 Task: Insert the text "Balancing personal gain with collective well-being".
Action: Mouse moved to (143, 128)
Screenshot: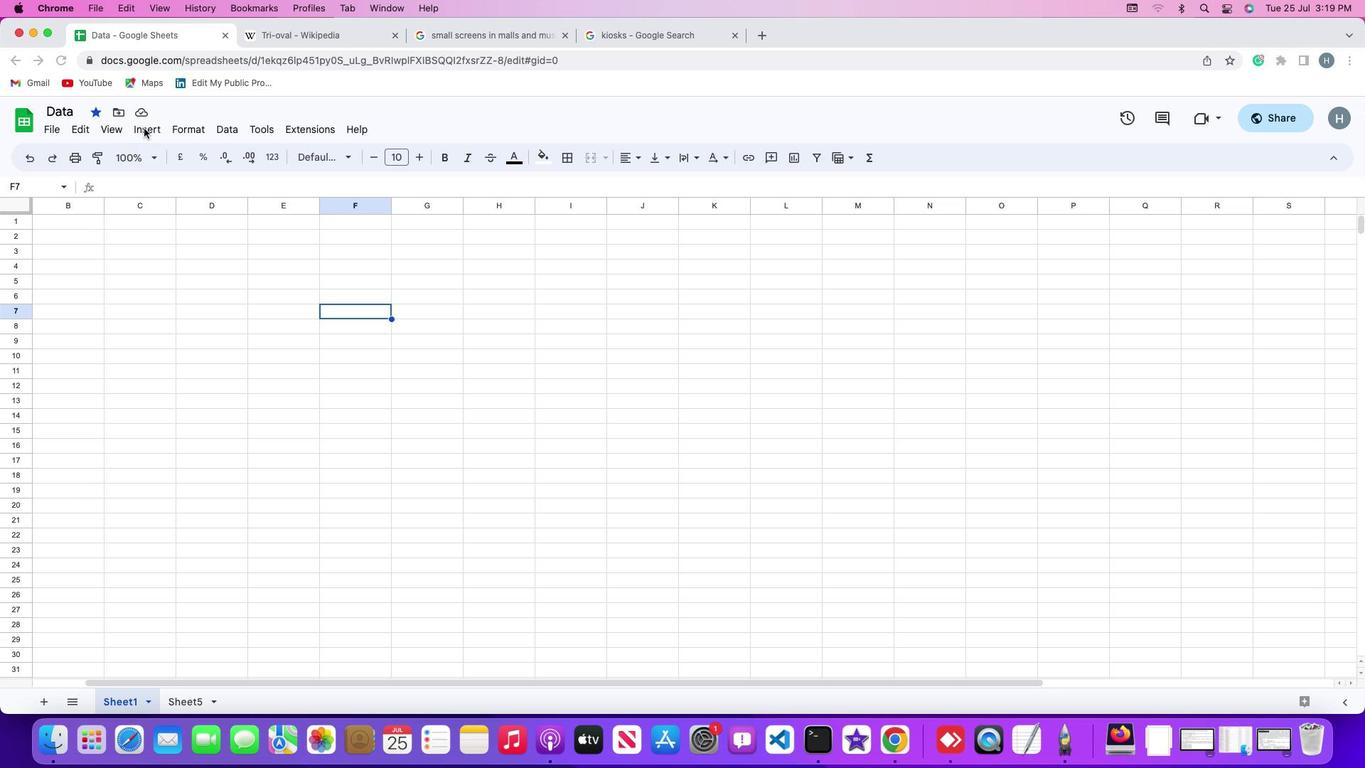 
Action: Mouse pressed left at (143, 128)
Screenshot: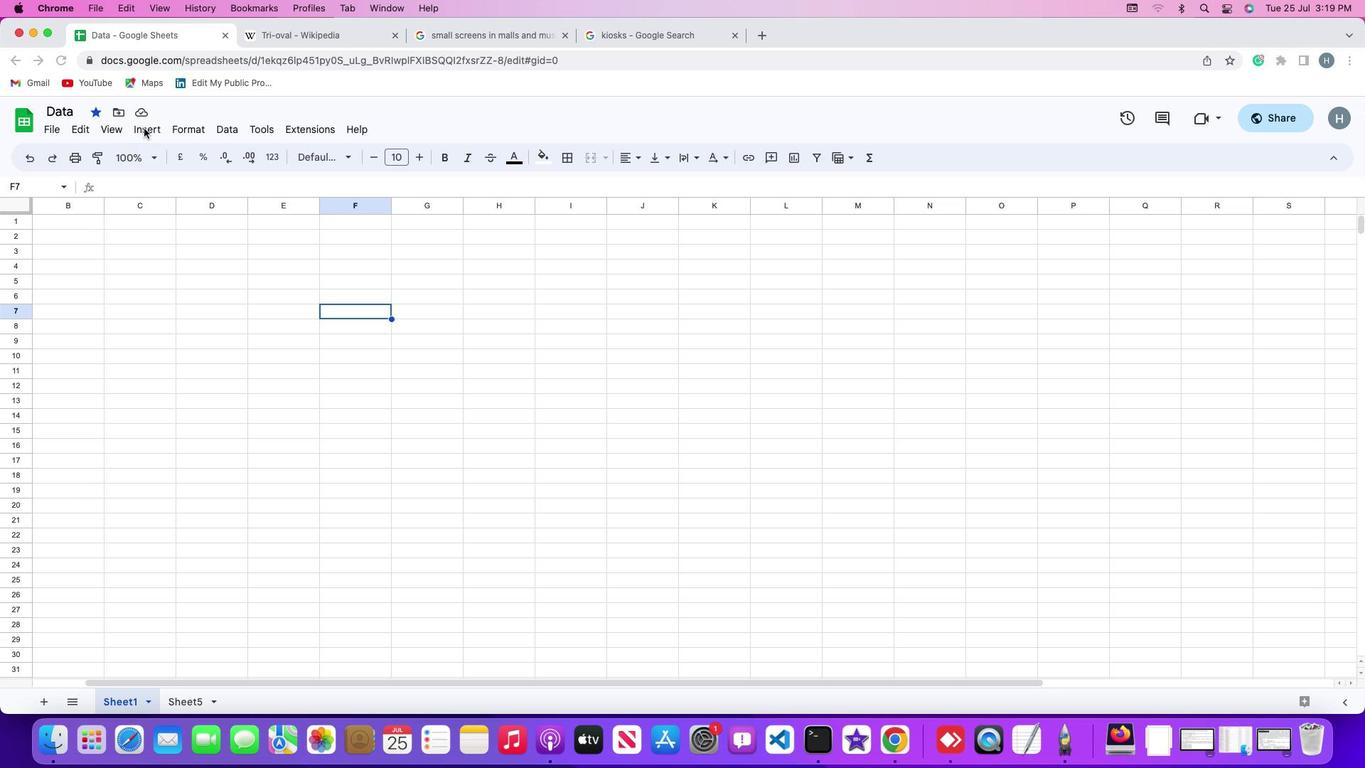 
Action: Mouse moved to (144, 128)
Screenshot: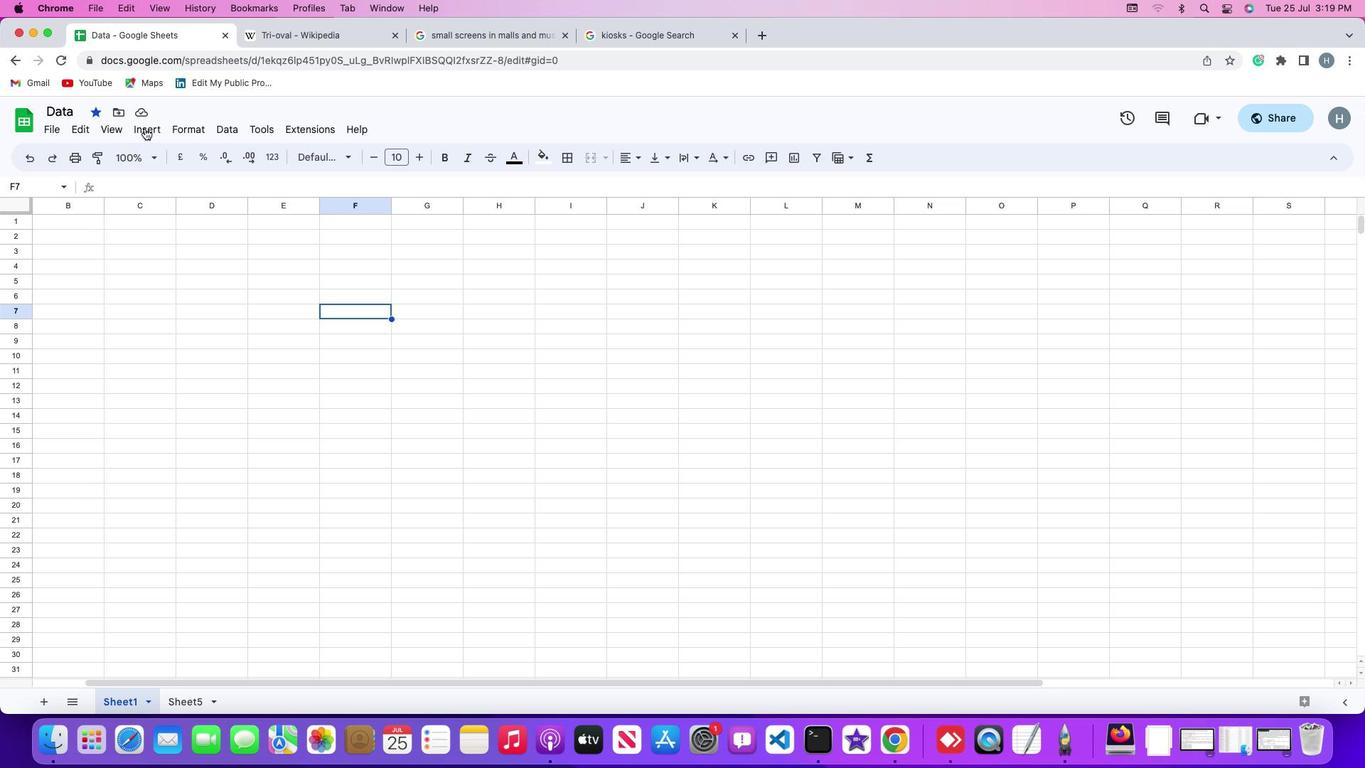 
Action: Mouse pressed left at (144, 128)
Screenshot: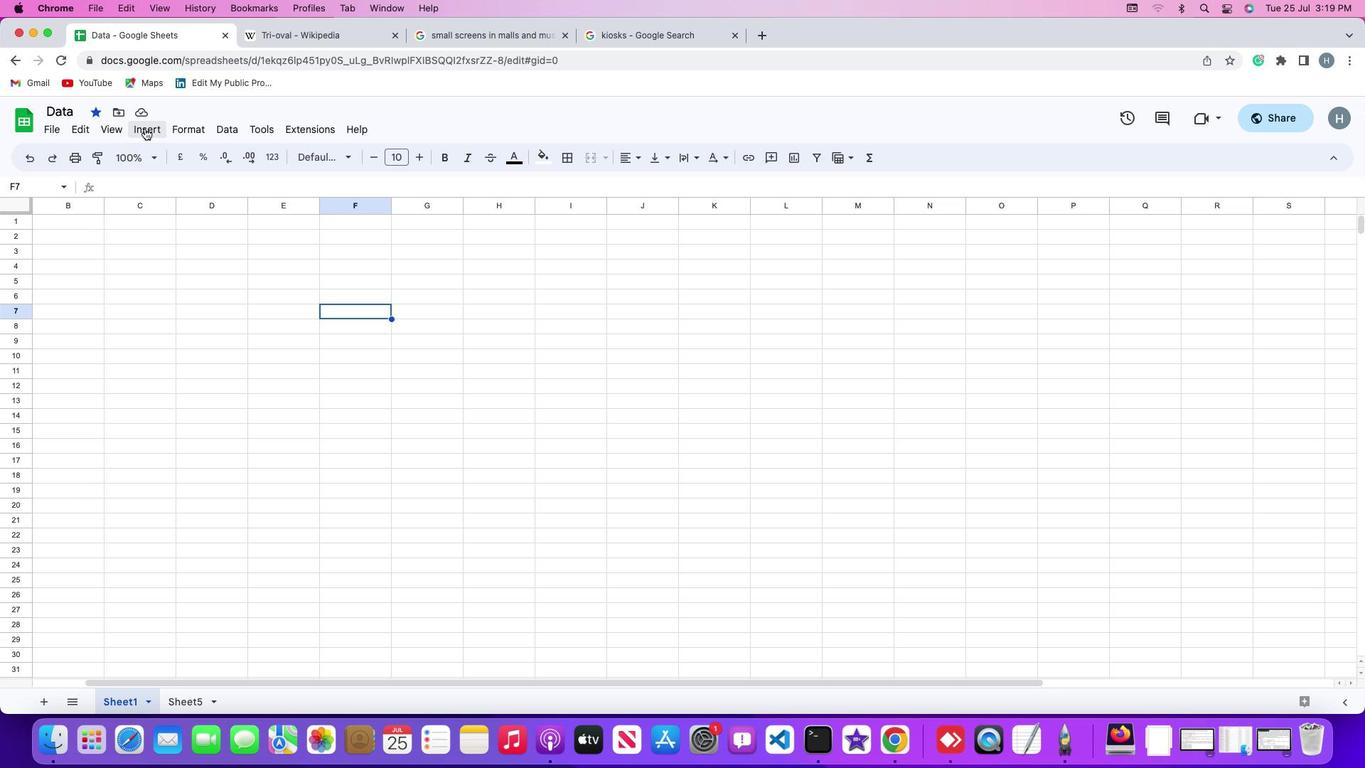 
Action: Mouse moved to (154, 132)
Screenshot: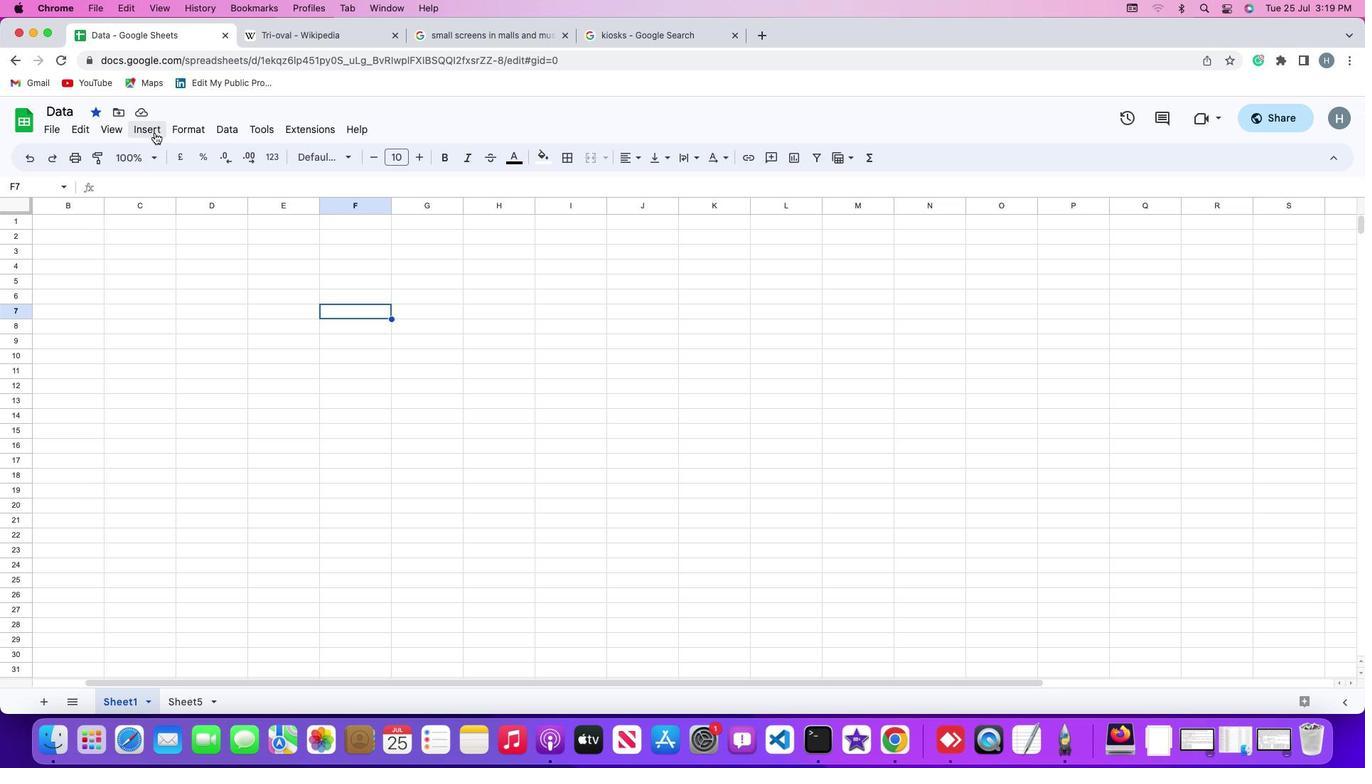 
Action: Mouse pressed left at (154, 132)
Screenshot: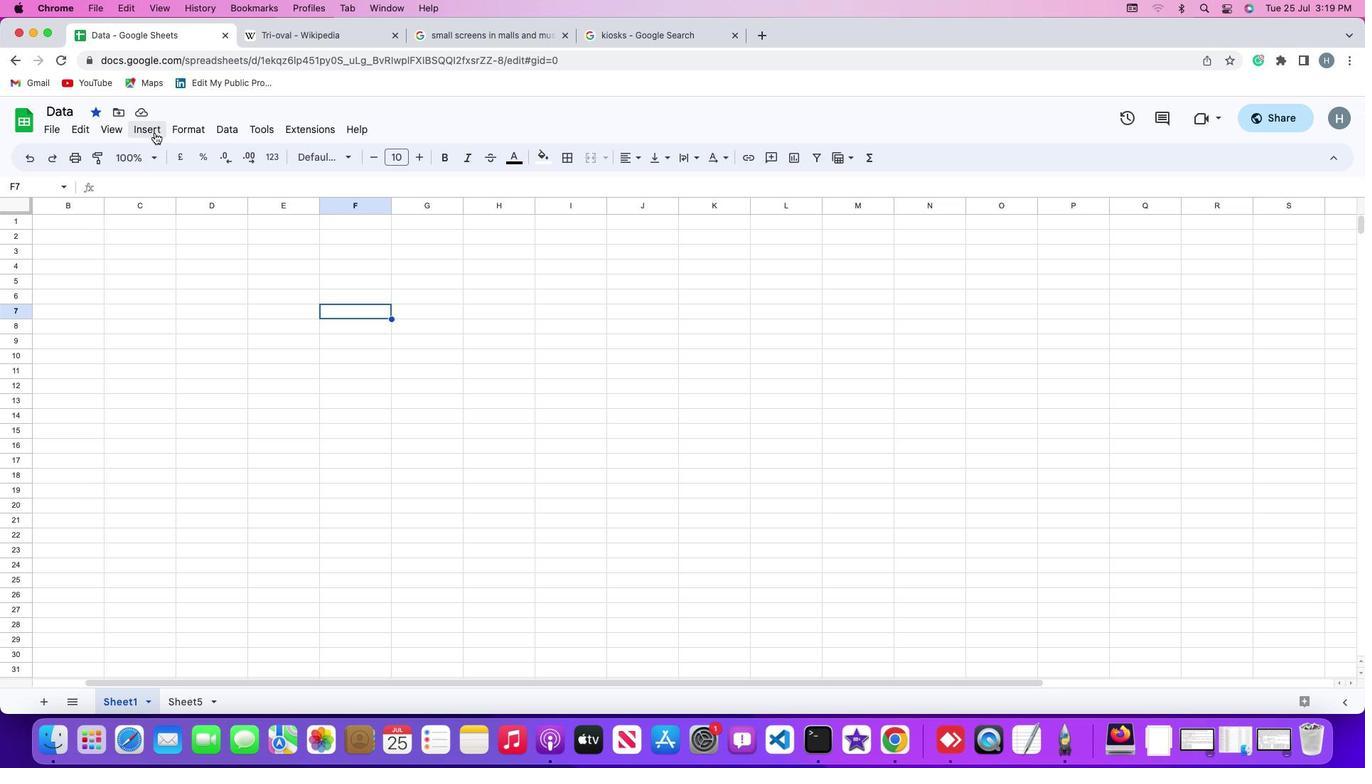 
Action: Mouse moved to (197, 332)
Screenshot: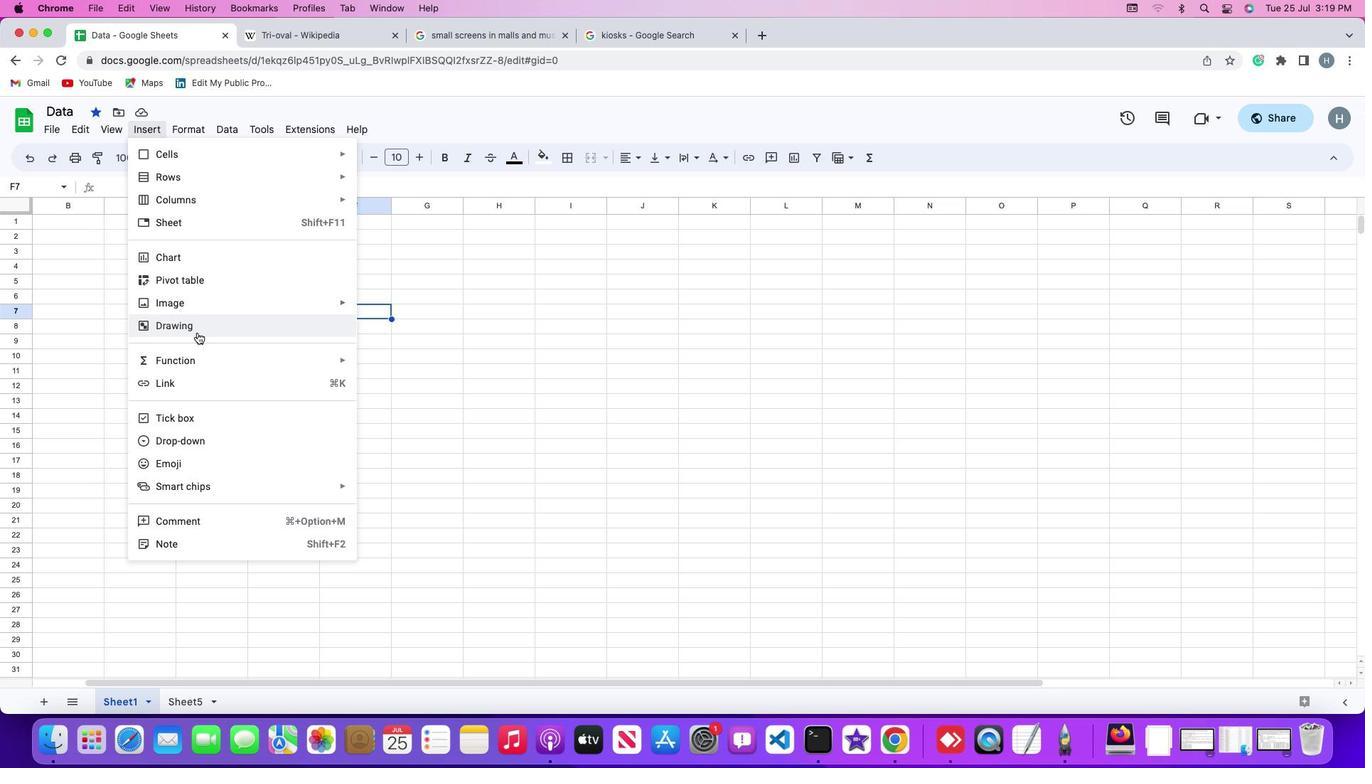 
Action: Mouse pressed left at (197, 332)
Screenshot: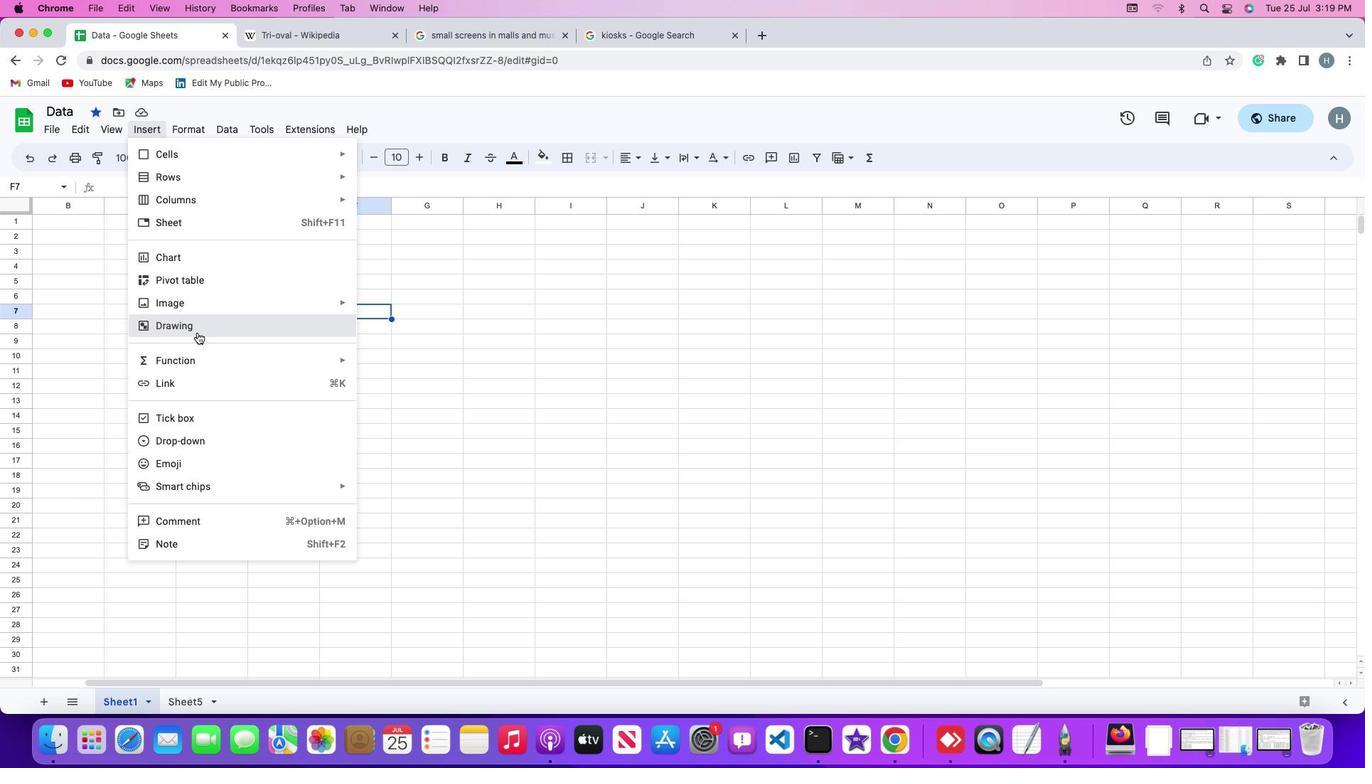
Action: Mouse moved to (600, 180)
Screenshot: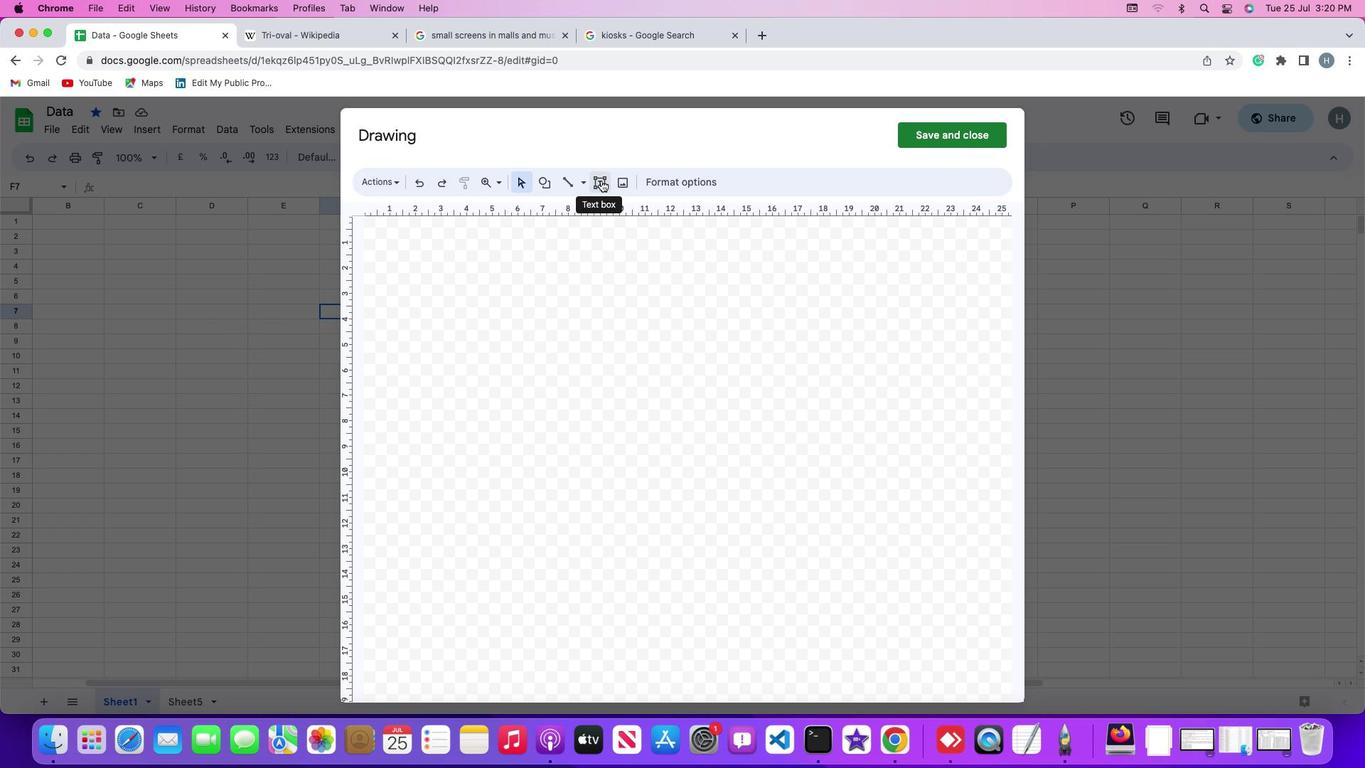 
Action: Mouse pressed left at (600, 180)
Screenshot: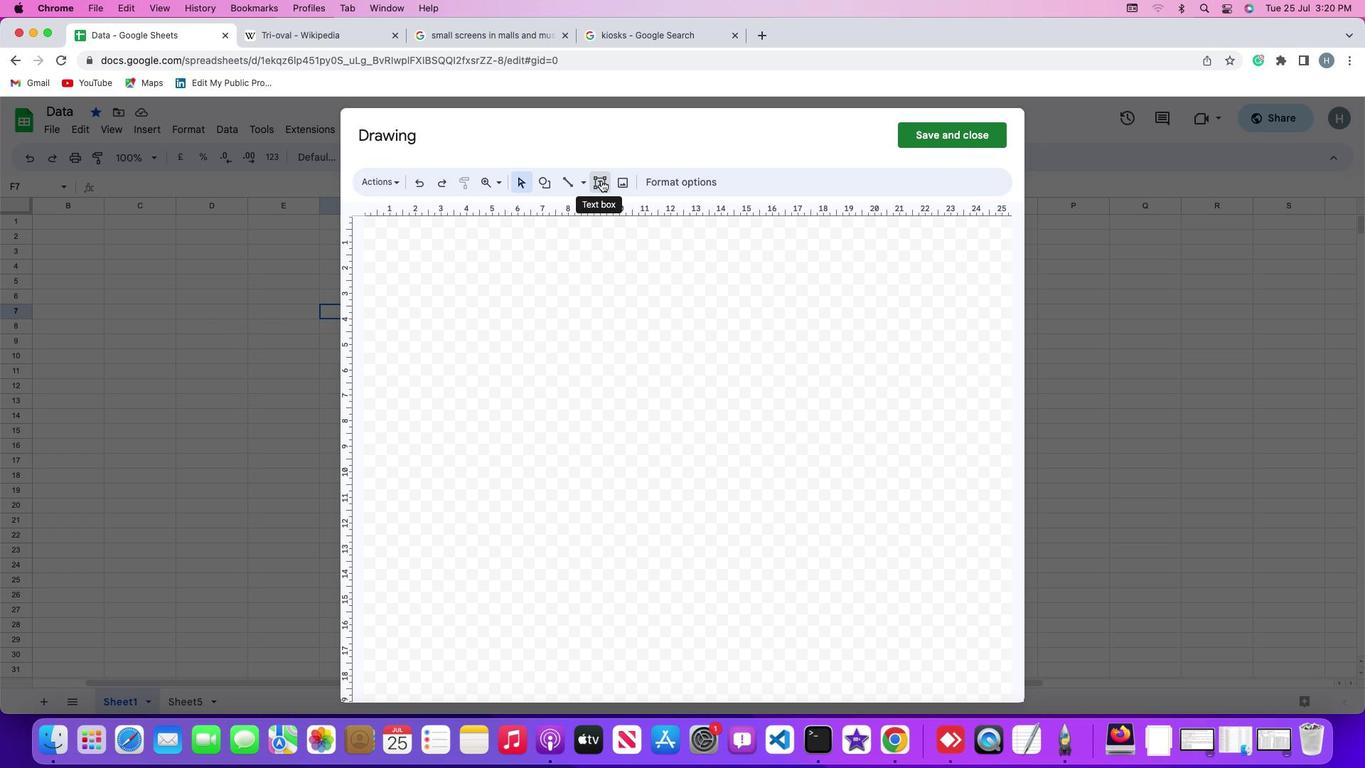 
Action: Mouse moved to (529, 279)
Screenshot: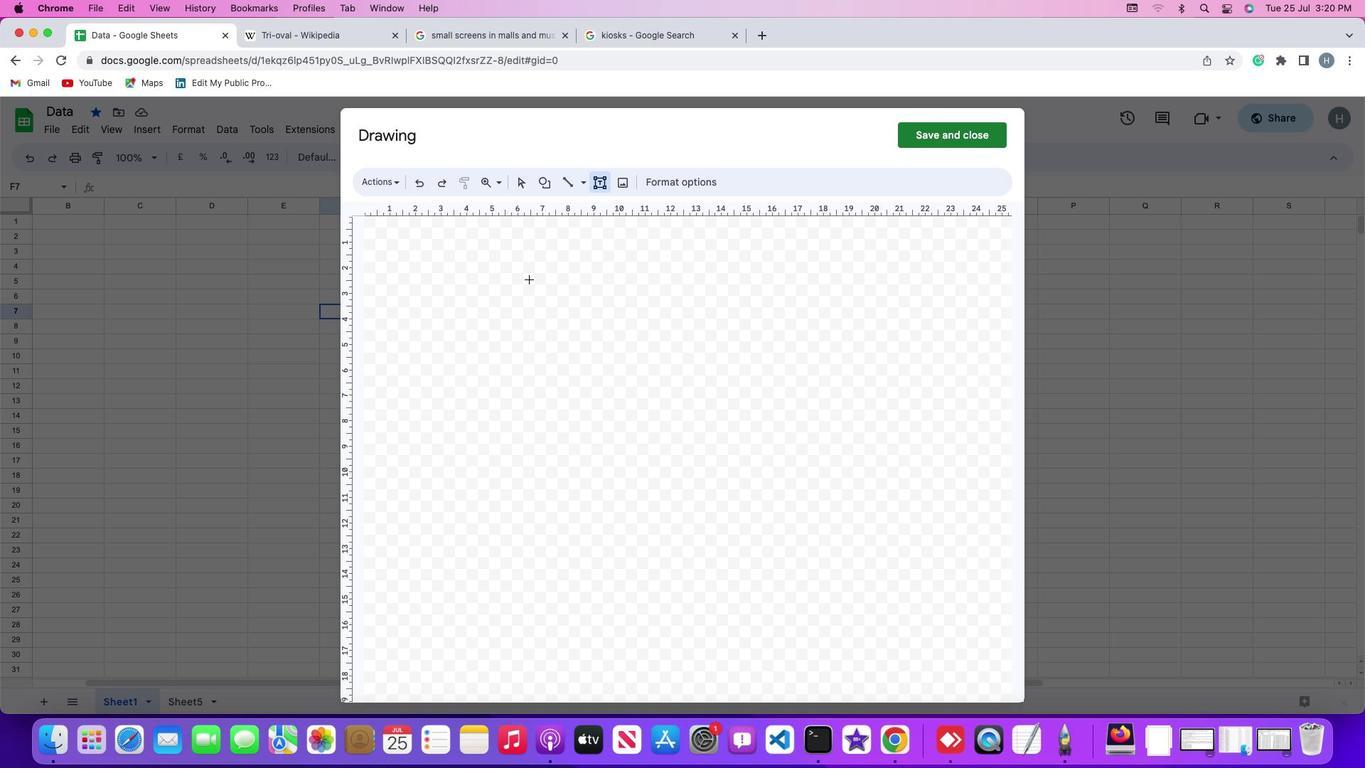 
Action: Mouse pressed left at (529, 279)
Screenshot: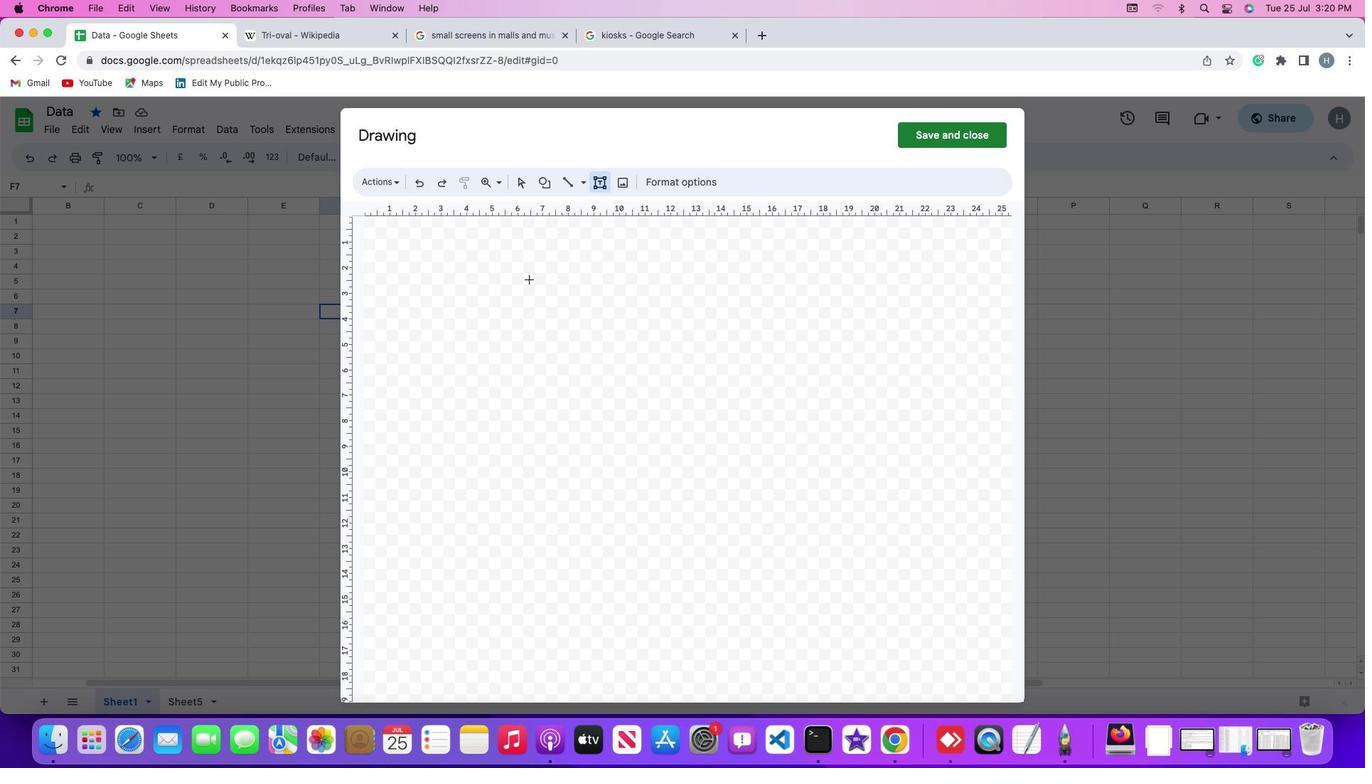 
Action: Mouse moved to (532, 285)
Screenshot: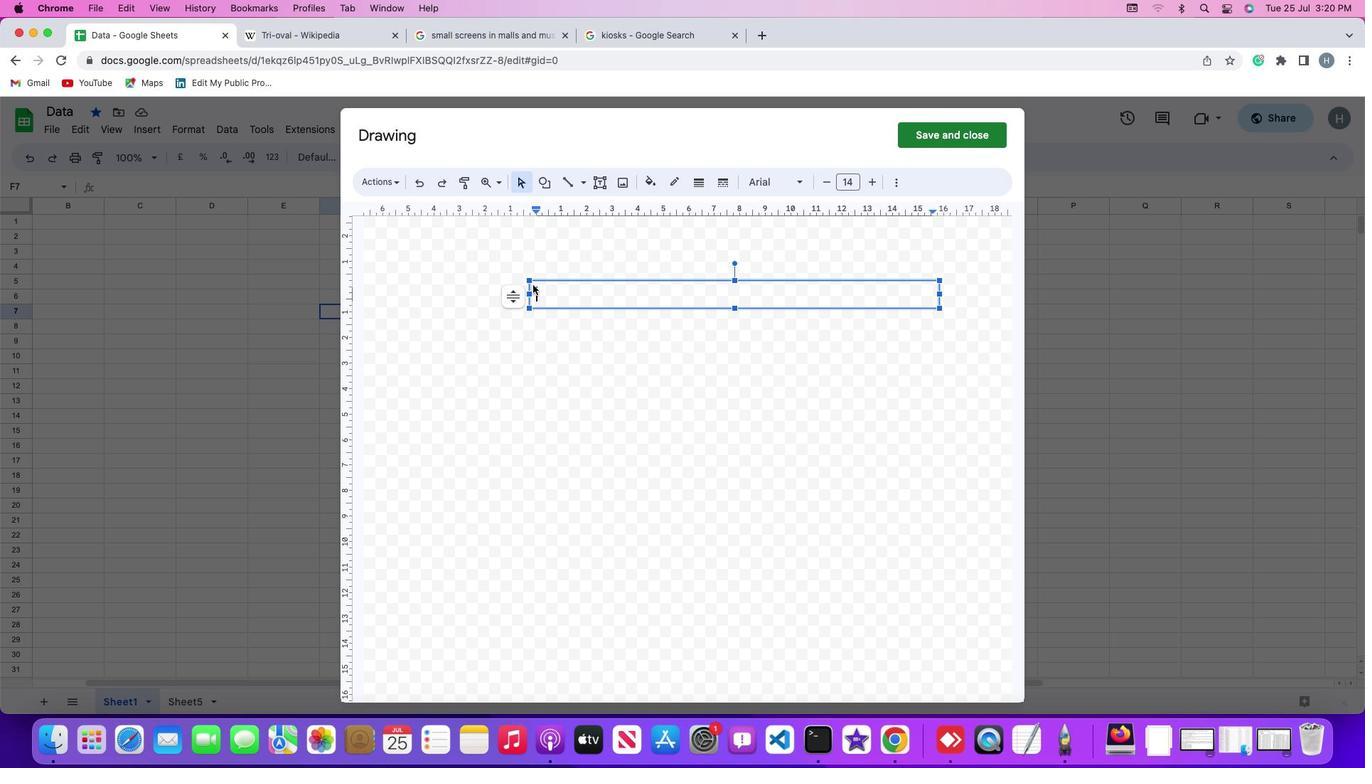 
Action: Key pressed Key.shift'B''a''l''a''n''c''i''n''g'Key.space'p''e''r''s''o''n''a''l'Key.space'g''a''i''n'Key.space'w''i''t''h'Key.space'c''o''l''l''e''c''t''i''v''e'Key.space'w''e''l''l''-''b''e''i''n''g'
Screenshot: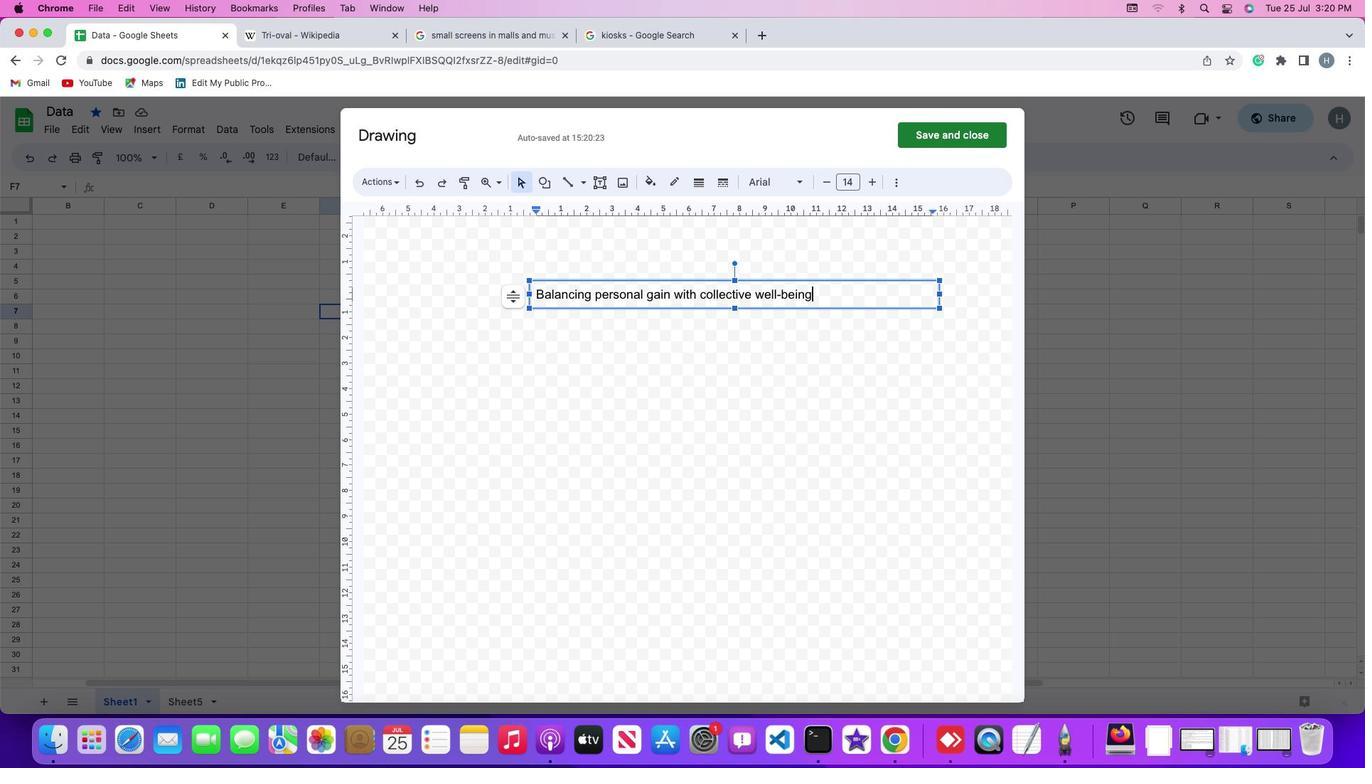 
Action: Mouse moved to (680, 376)
Screenshot: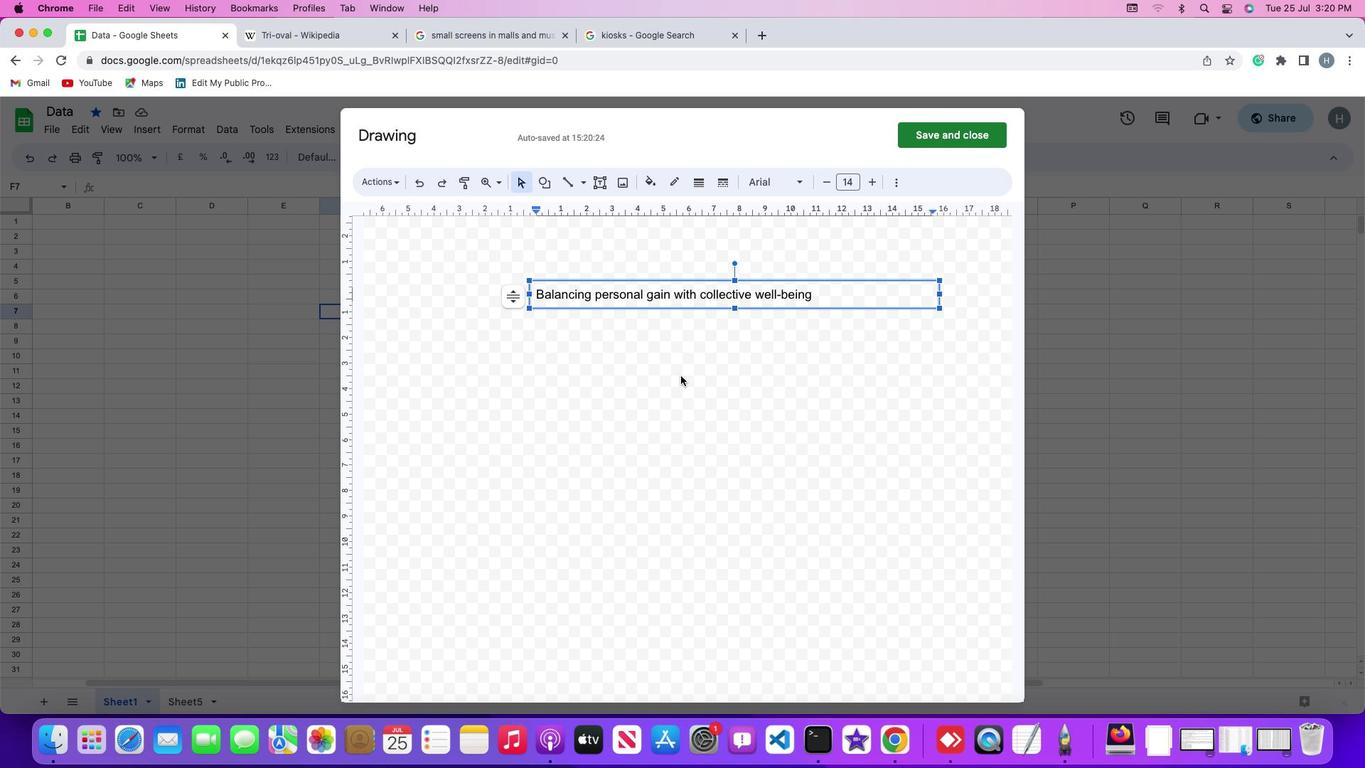 
Action: Mouse pressed left at (680, 376)
Screenshot: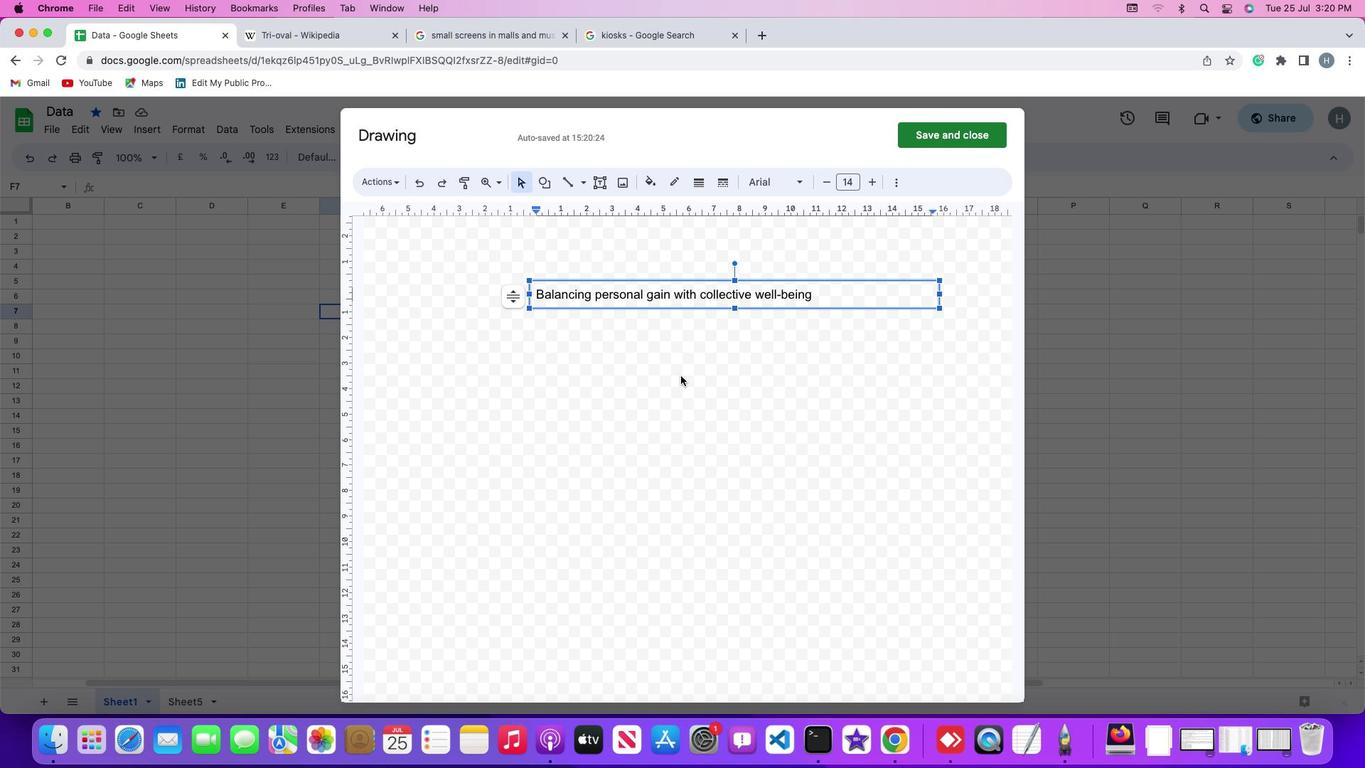 
Action: Mouse moved to (681, 375)
Screenshot: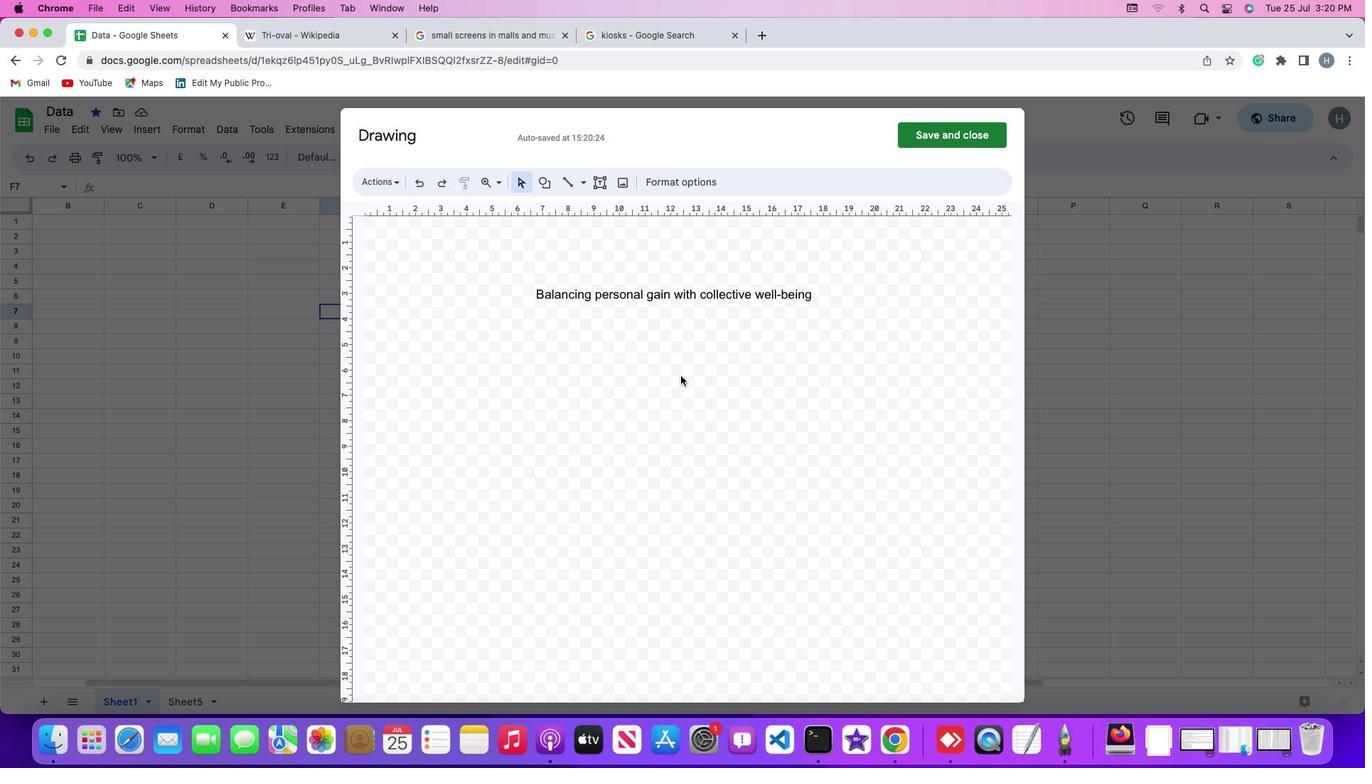 
